 Task: Create New Vendor with Vendor Name: Transportes Pitic, Billing Address Line1: 311 Peg Shop St., Billing Address Line2: Bowling Green, Billing Address Line3: NY 10973
Action: Mouse moved to (162, 38)
Screenshot: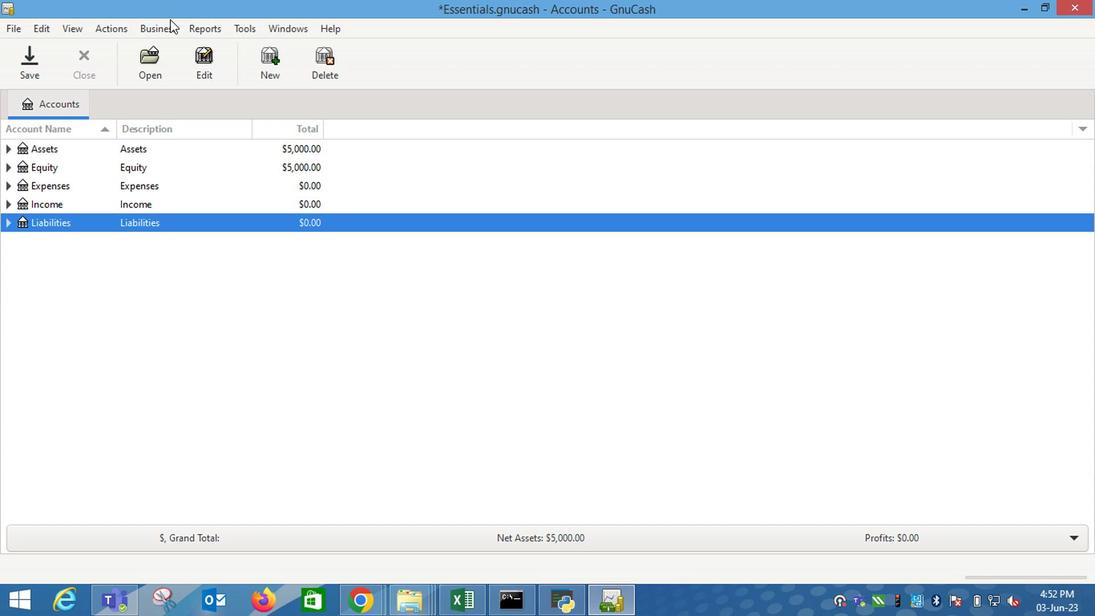 
Action: Mouse pressed left at (162, 38)
Screenshot: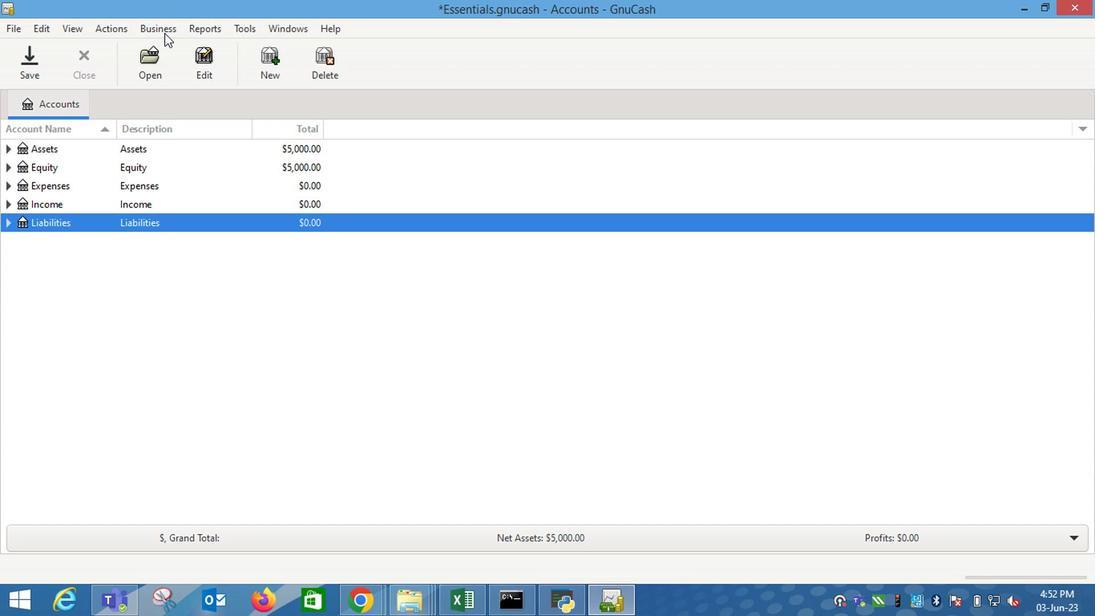 
Action: Mouse moved to (339, 89)
Screenshot: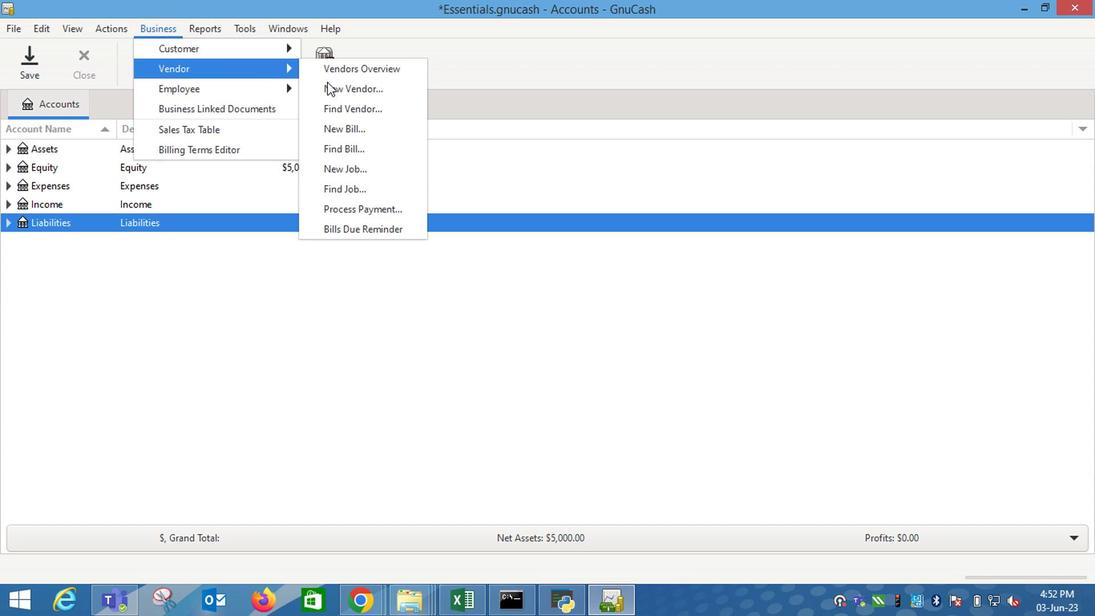 
Action: Mouse pressed left at (339, 89)
Screenshot: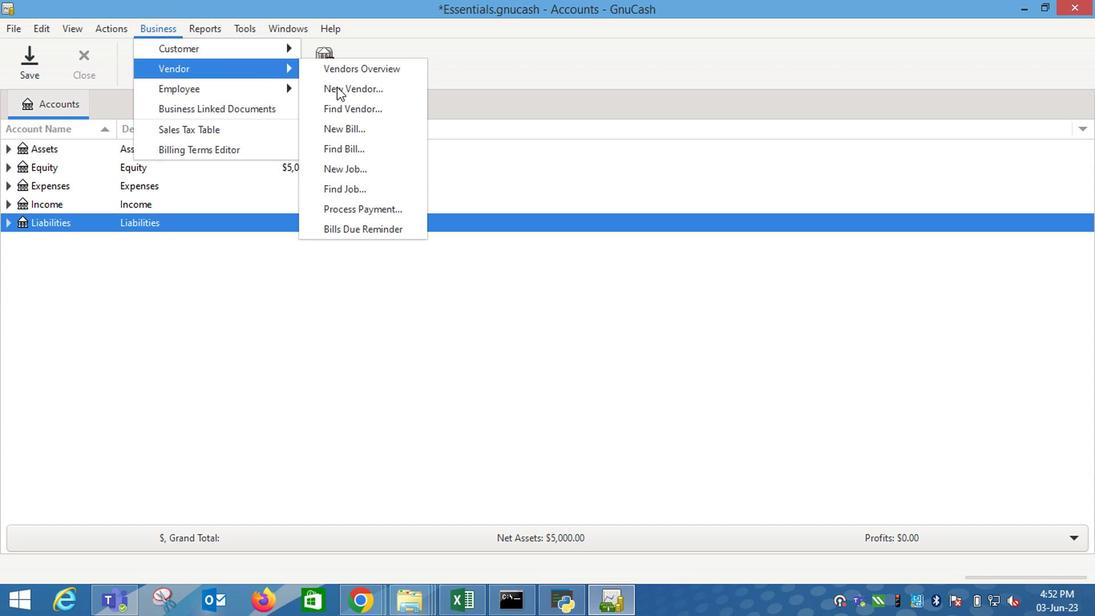 
Action: Mouse moved to (746, 200)
Screenshot: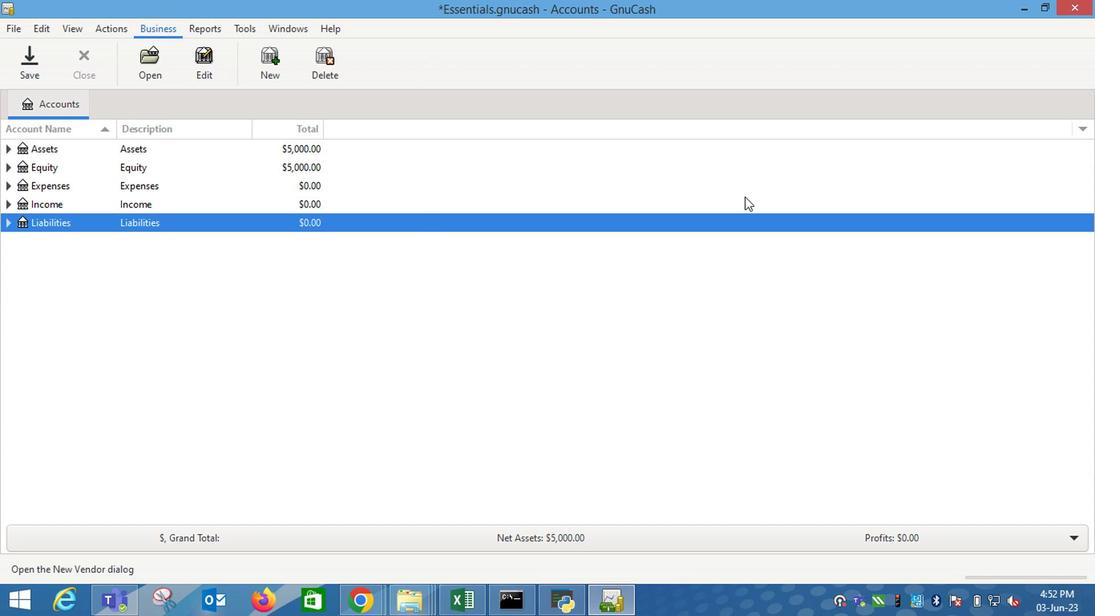 
Action: Key pressed <Key.shift_r>Transporters<Key.backspace><Key.backspace>s<Key.space><Key.shift_r>Pitic<Key.tab><Key.tab><Key.tab>311<Key.space><Key.shift_r>Peg<Key.space><Key.shift_r>Shop<Key.space><Key.shift_r>St.<Key.tab><Key.tab><Key.shift><Key.tab><Key.shift_r>Bowling<Key.space><Key.shift_r>Green<Key.tab><Key.shift_r>NY<Key.space>10973
Screenshot: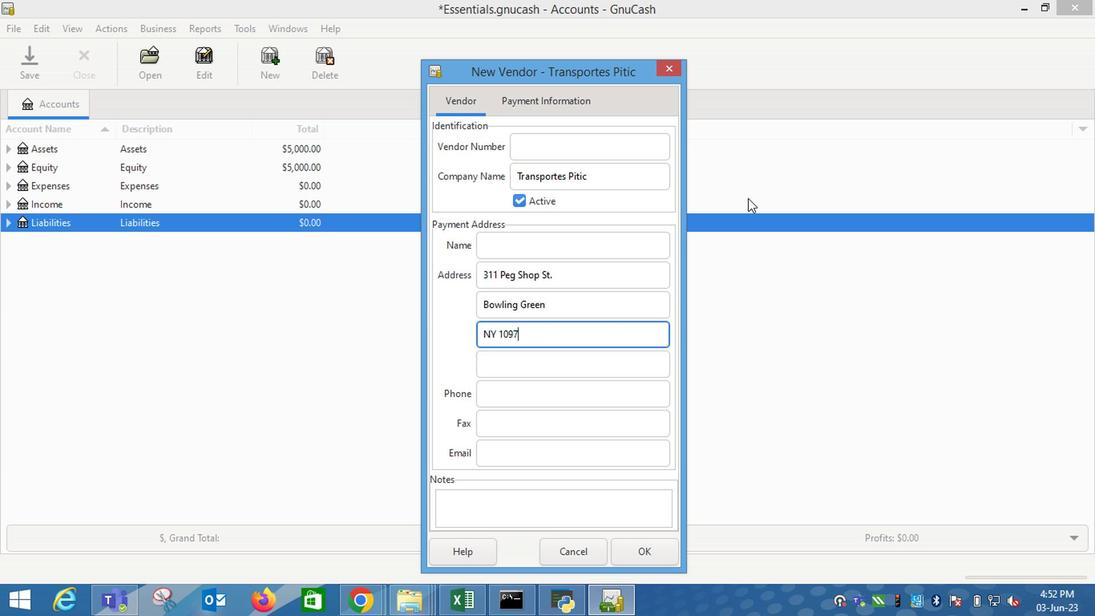
Action: Mouse moved to (555, 113)
Screenshot: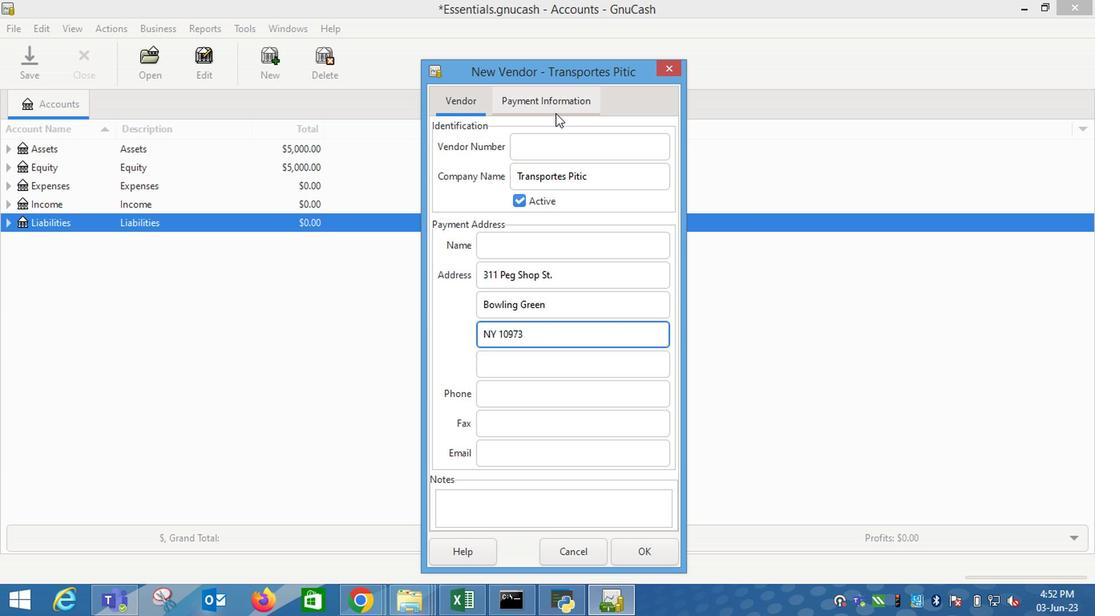 
Action: Mouse pressed left at (555, 113)
Screenshot: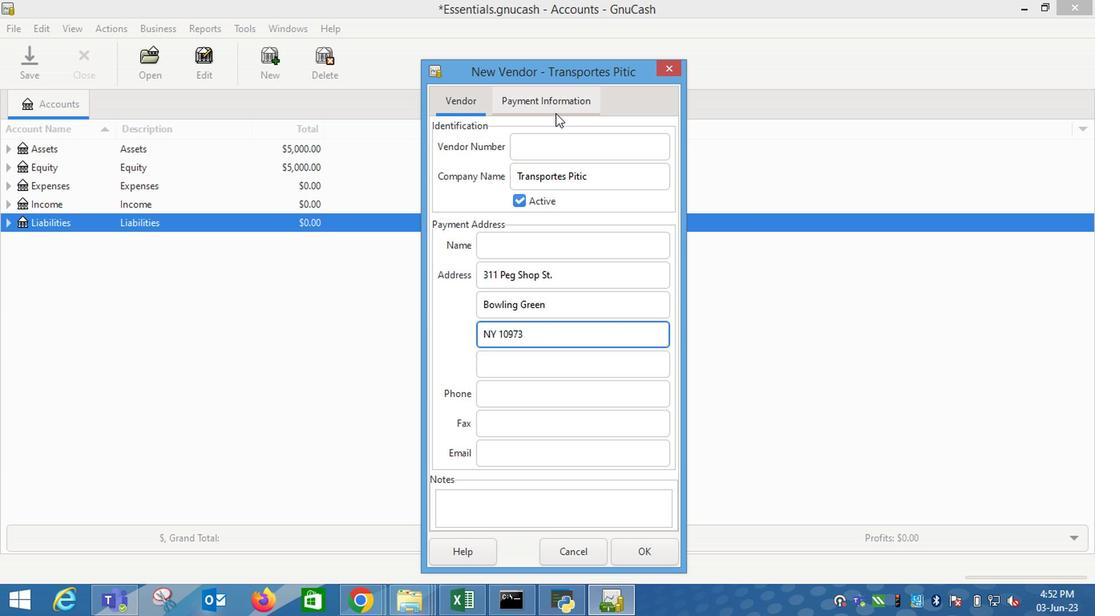 
Action: Mouse moved to (647, 560)
Screenshot: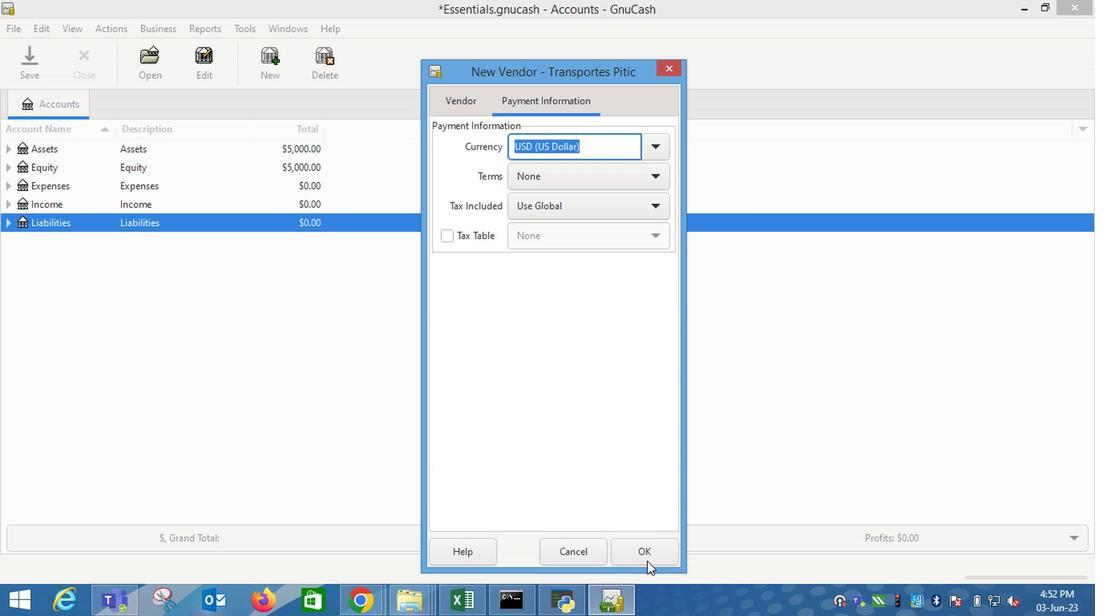 
Action: Mouse pressed left at (647, 560)
Screenshot: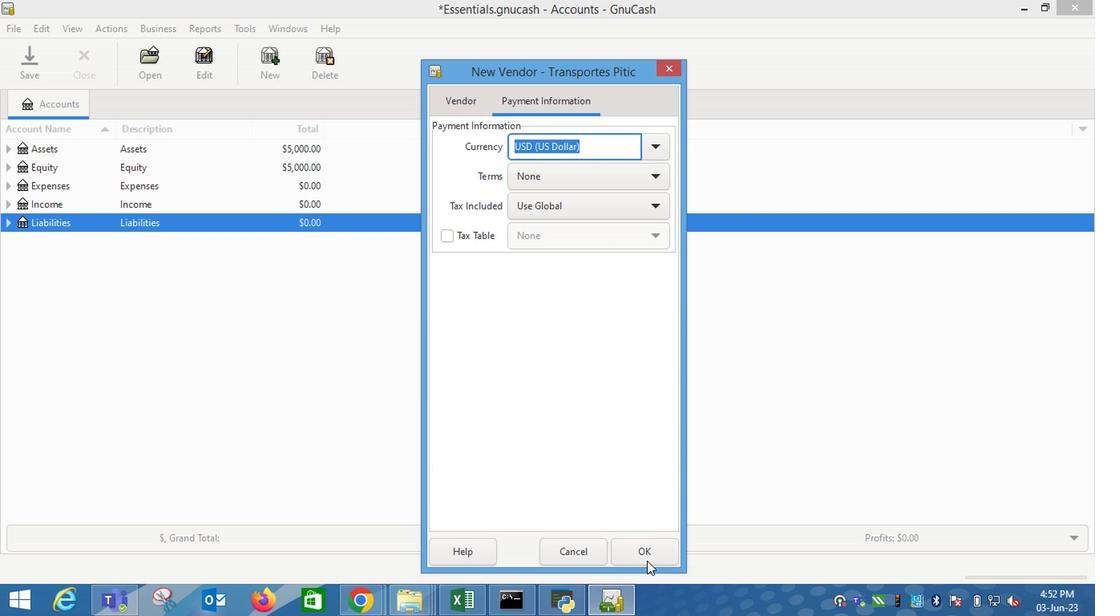 
Action: Mouse moved to (647, 560)
Screenshot: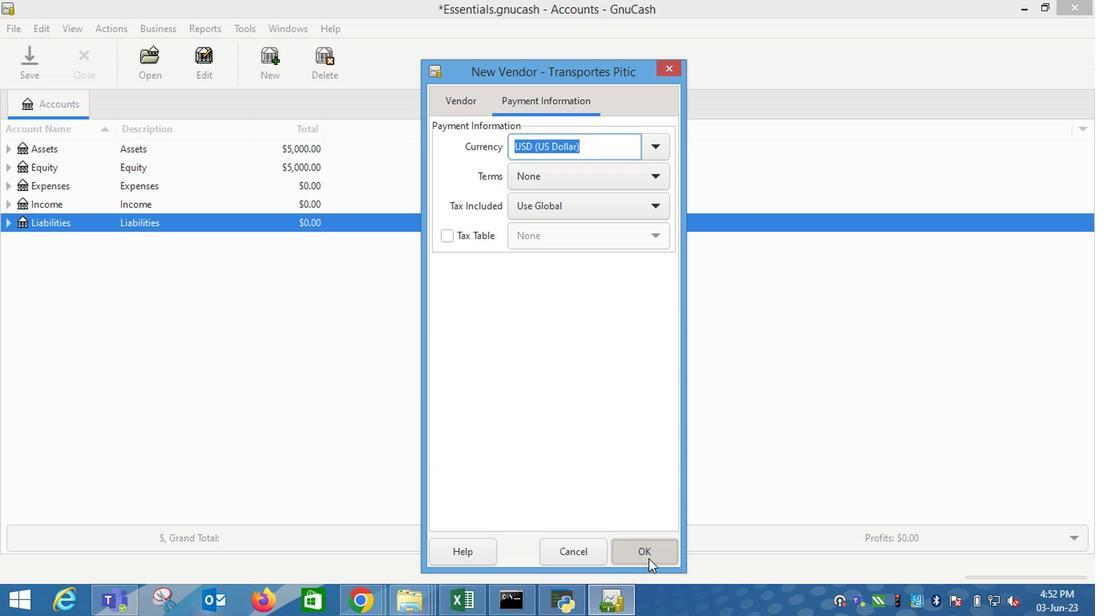 
